 Task: Select the Image A
Action: Mouse moved to (227, 193)
Screenshot: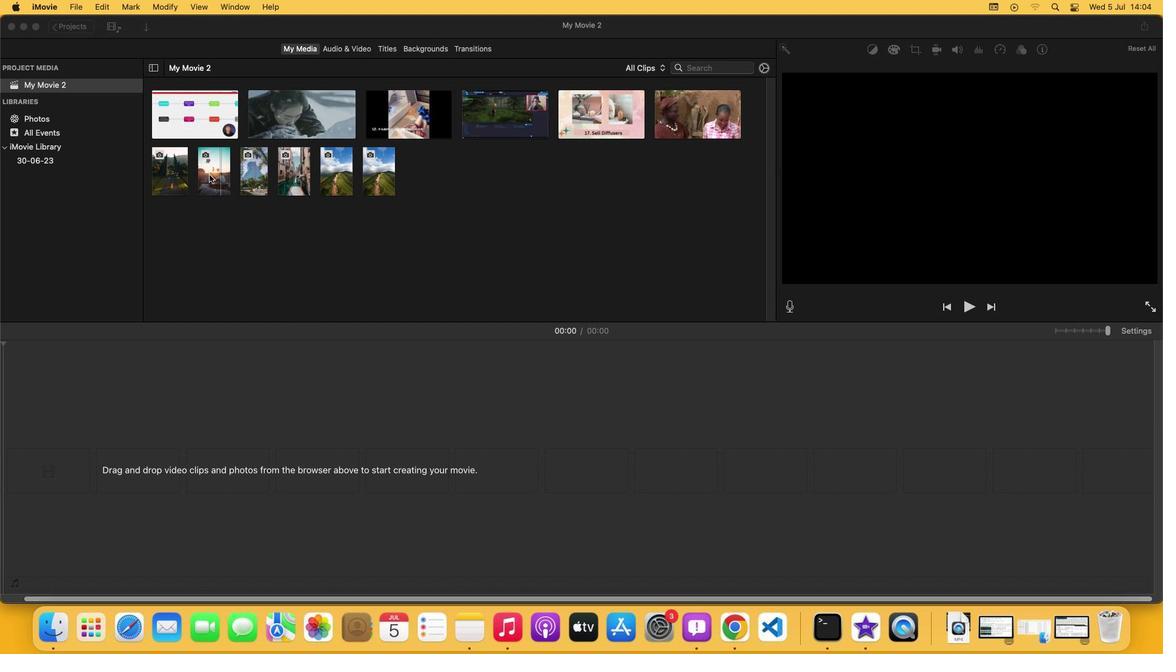 
Action: Mouse pressed left at (227, 193)
Screenshot: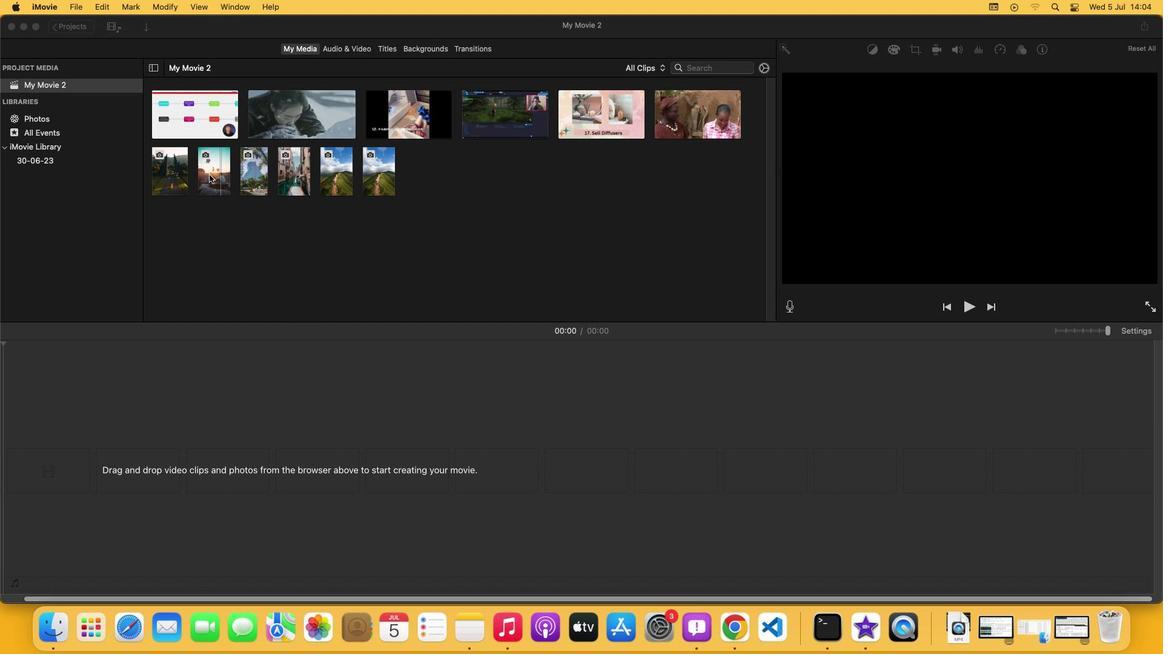 
Action: Mouse moved to (121, 430)
Screenshot: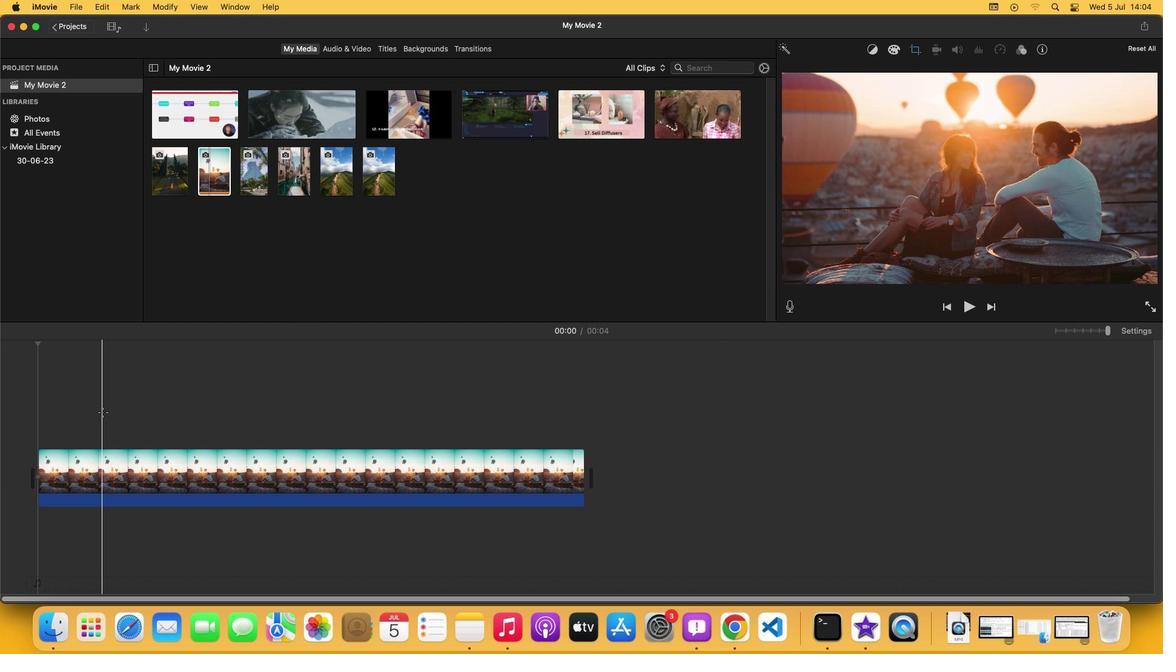 
Action: Mouse pressed left at (121, 430)
Screenshot: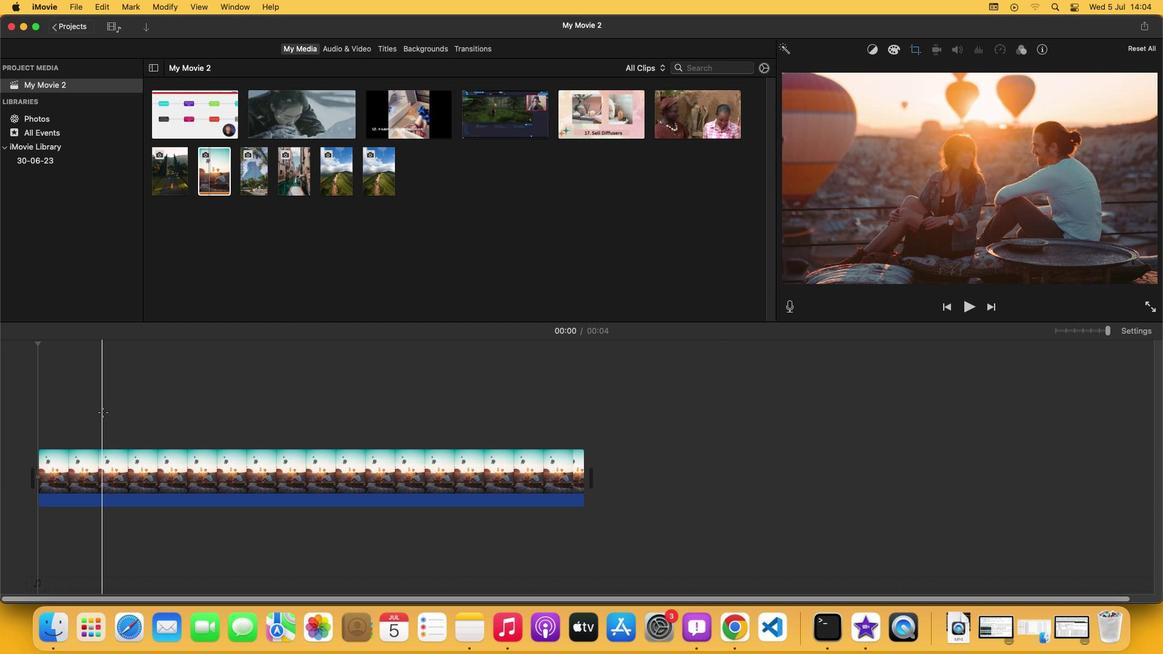 
Action: Mouse moved to (123, 26)
Screenshot: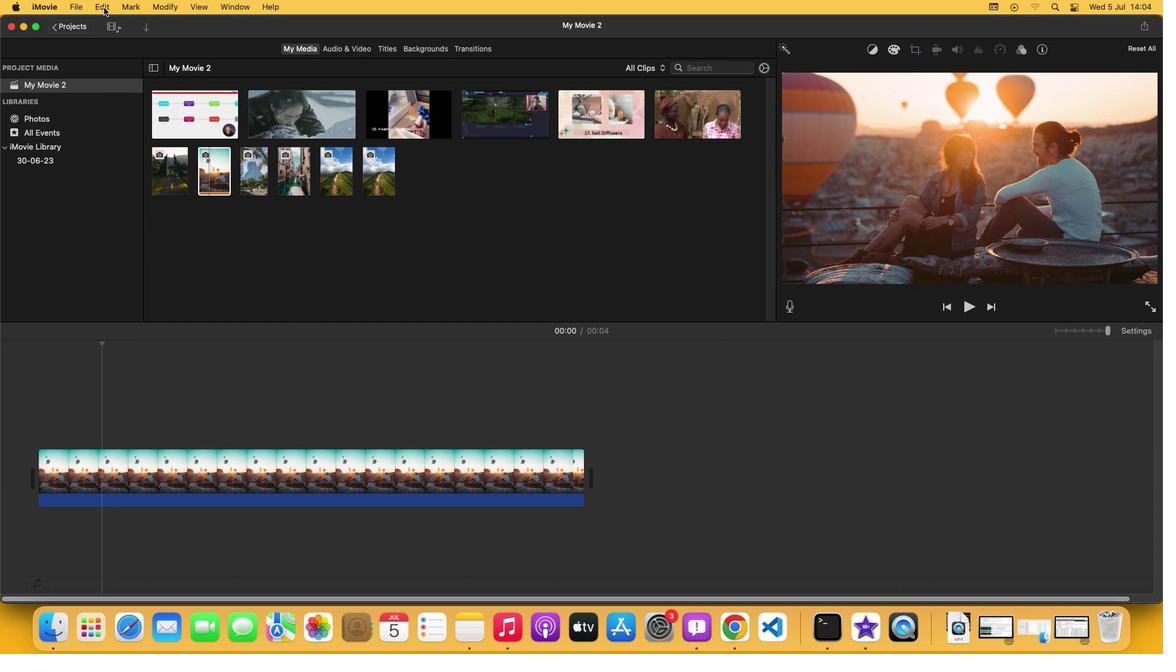
Action: Mouse pressed left at (123, 26)
Screenshot: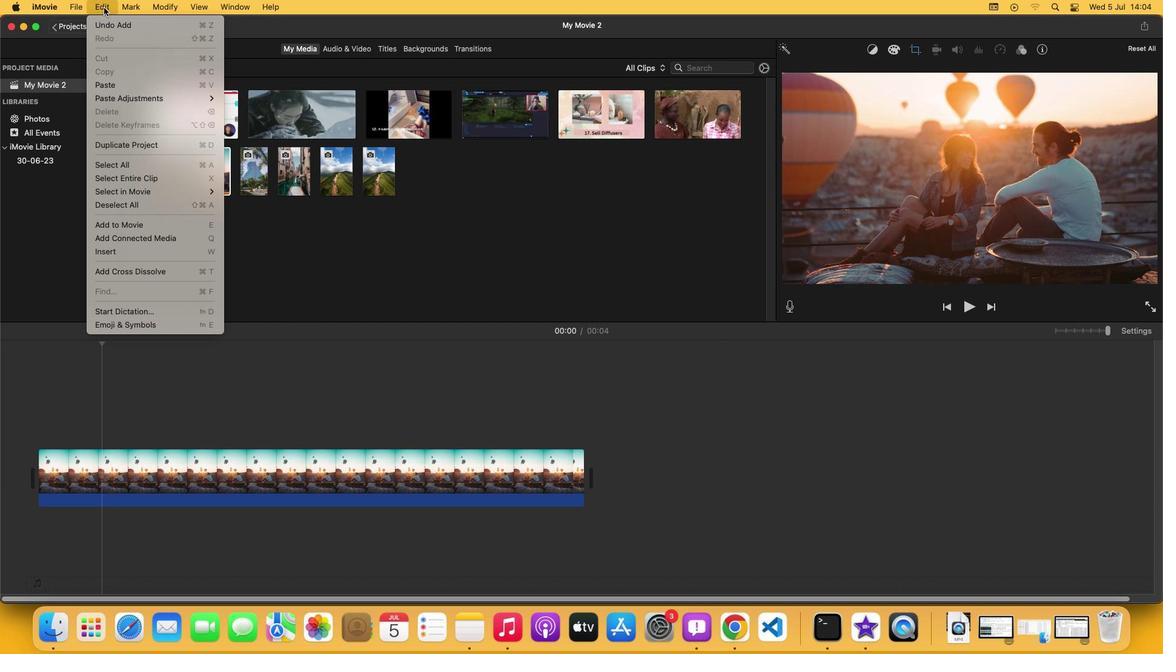 
Action: Mouse moved to (129, 210)
Screenshot: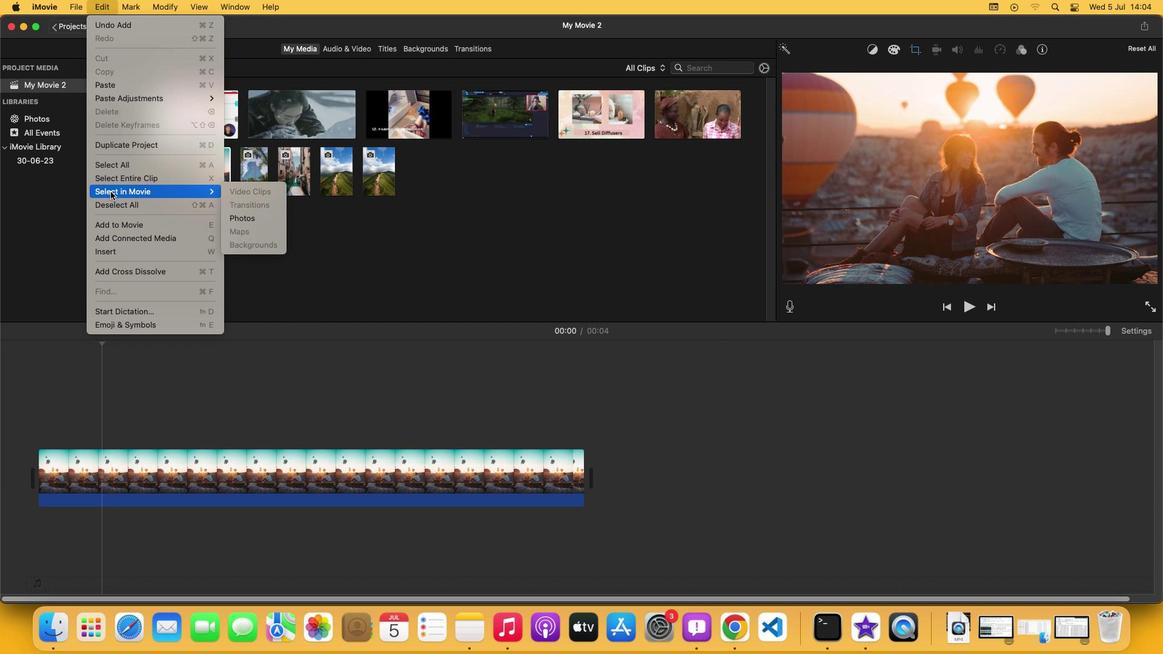 
Action: Mouse pressed left at (129, 210)
Screenshot: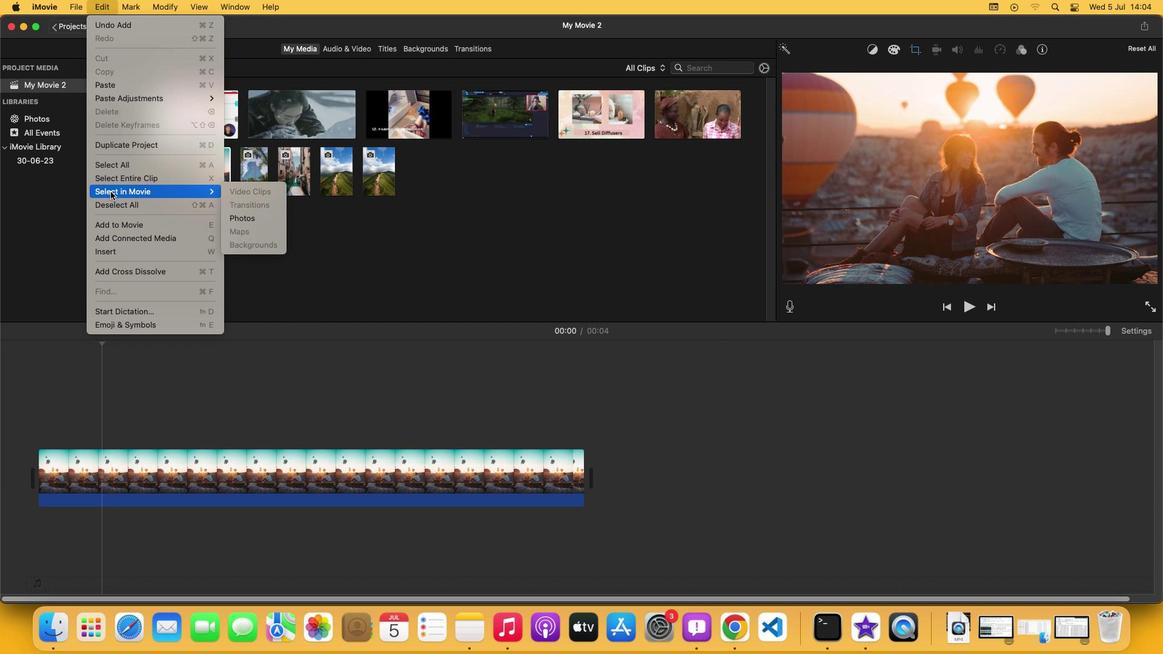
Action: Mouse moved to (262, 236)
Screenshot: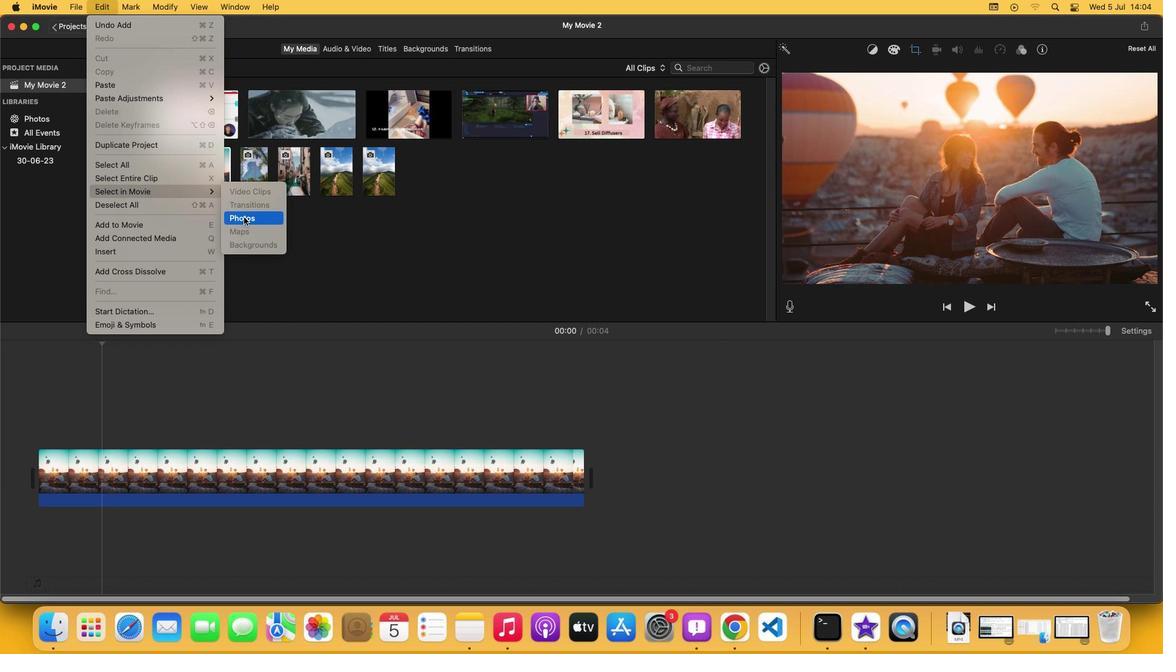 
Action: Mouse pressed left at (262, 236)
Screenshot: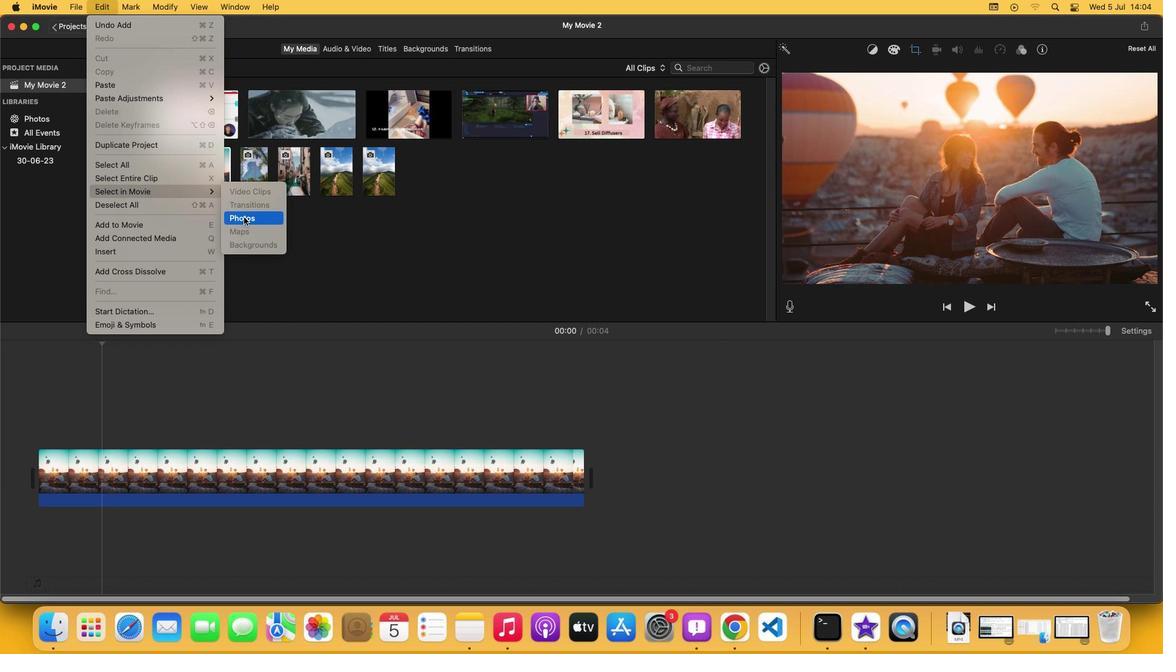 
